 Task: Toggle the option "Eager evaluation".
Action: Mouse moved to (1083, 31)
Screenshot: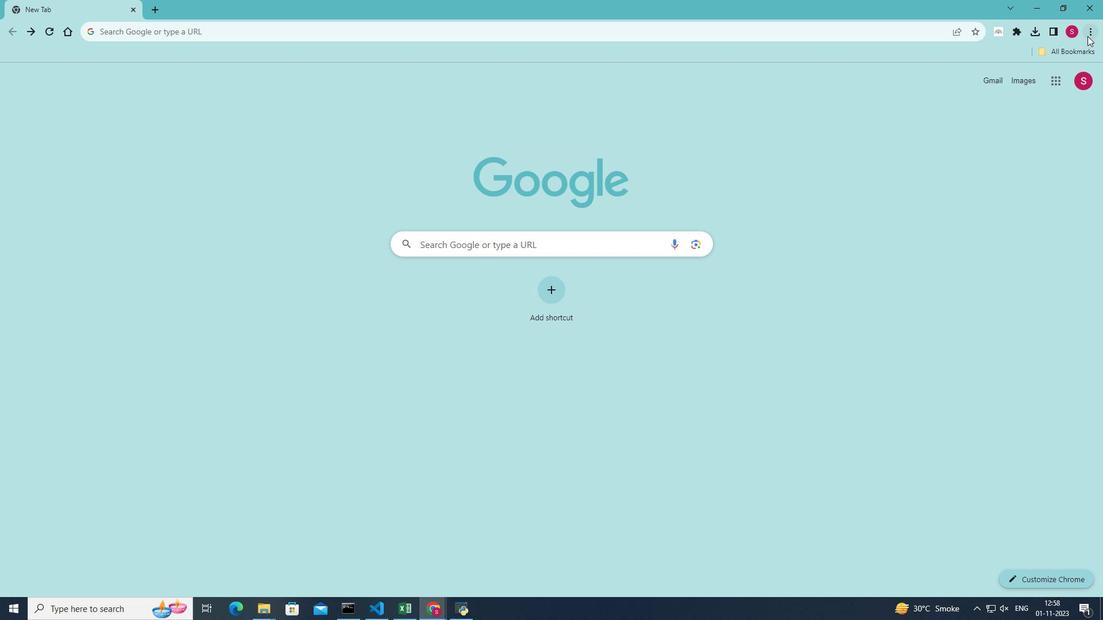 
Action: Mouse pressed left at (1083, 31)
Screenshot: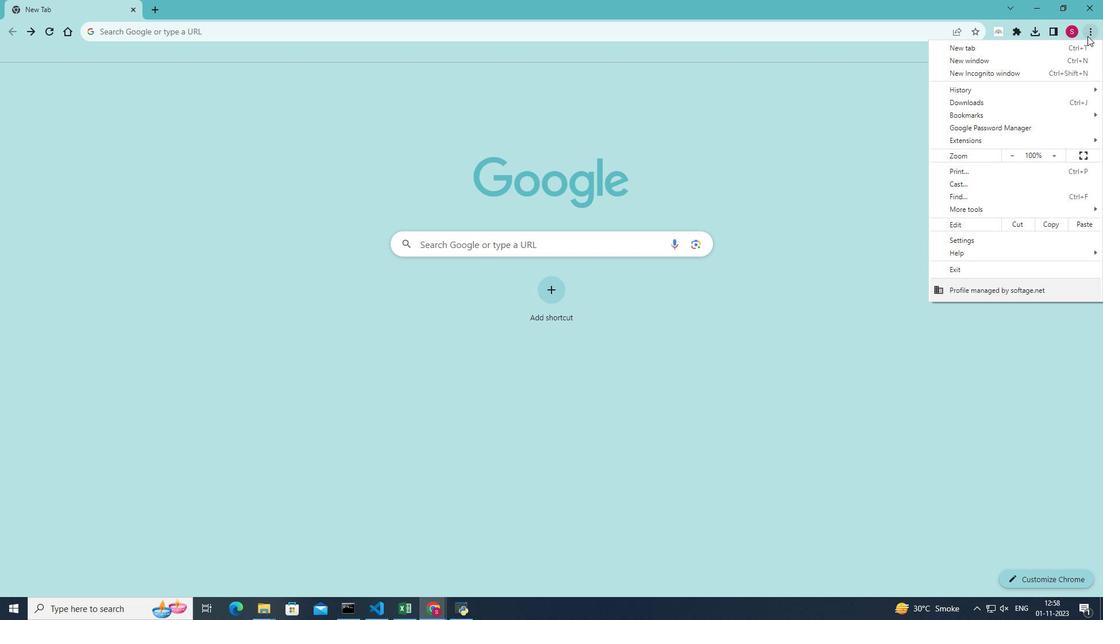 
Action: Mouse moved to (970, 202)
Screenshot: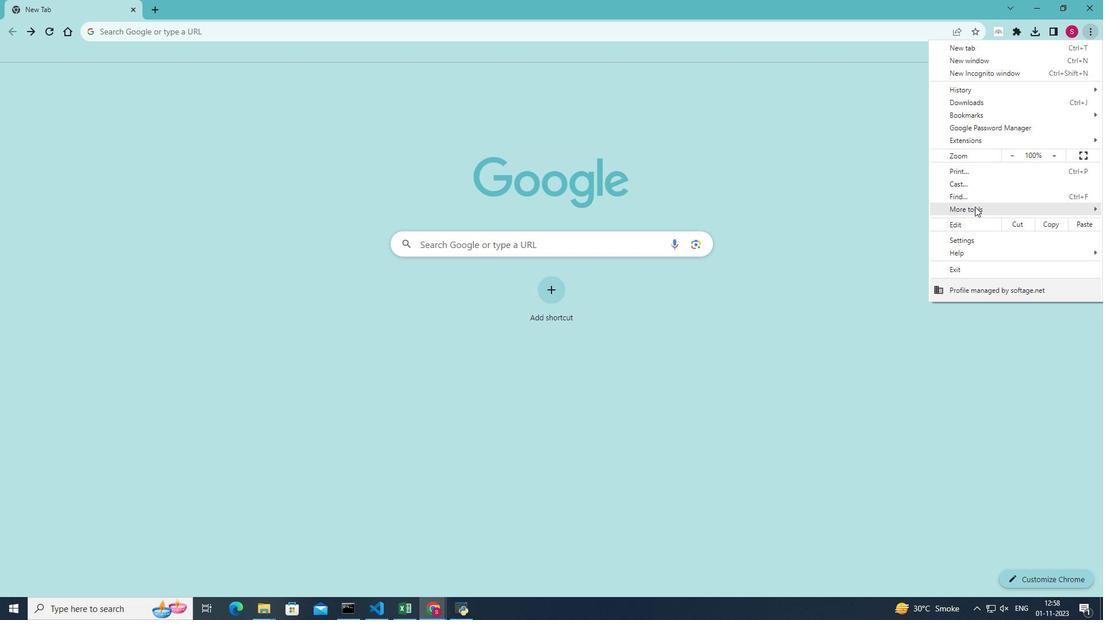
Action: Mouse pressed left at (970, 202)
Screenshot: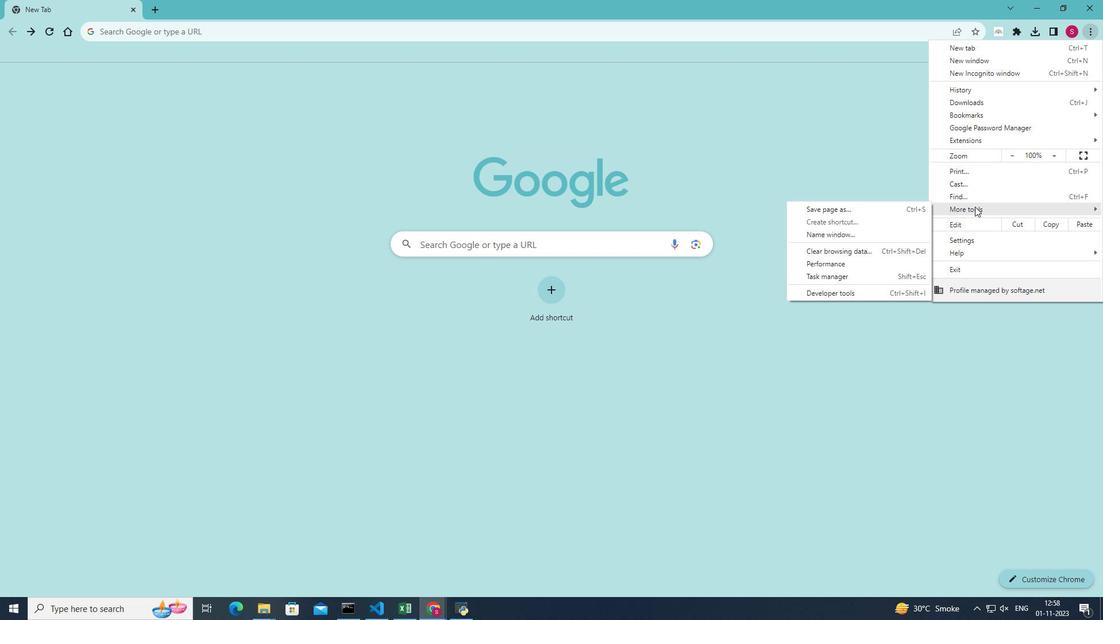 
Action: Mouse moved to (850, 291)
Screenshot: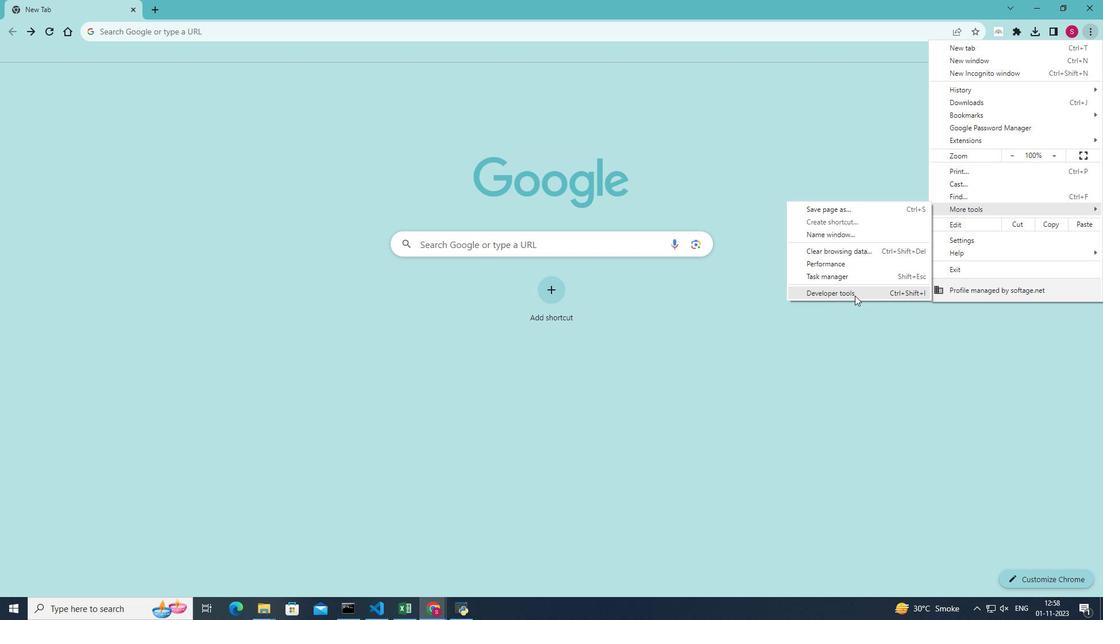 
Action: Mouse pressed left at (850, 291)
Screenshot: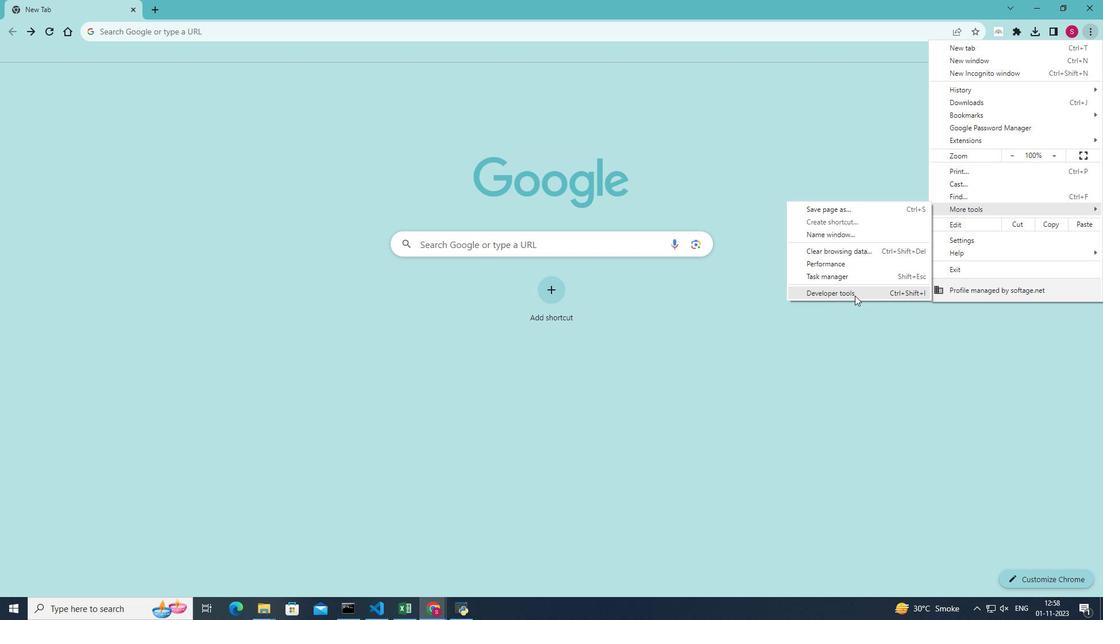 
Action: Mouse moved to (1060, 62)
Screenshot: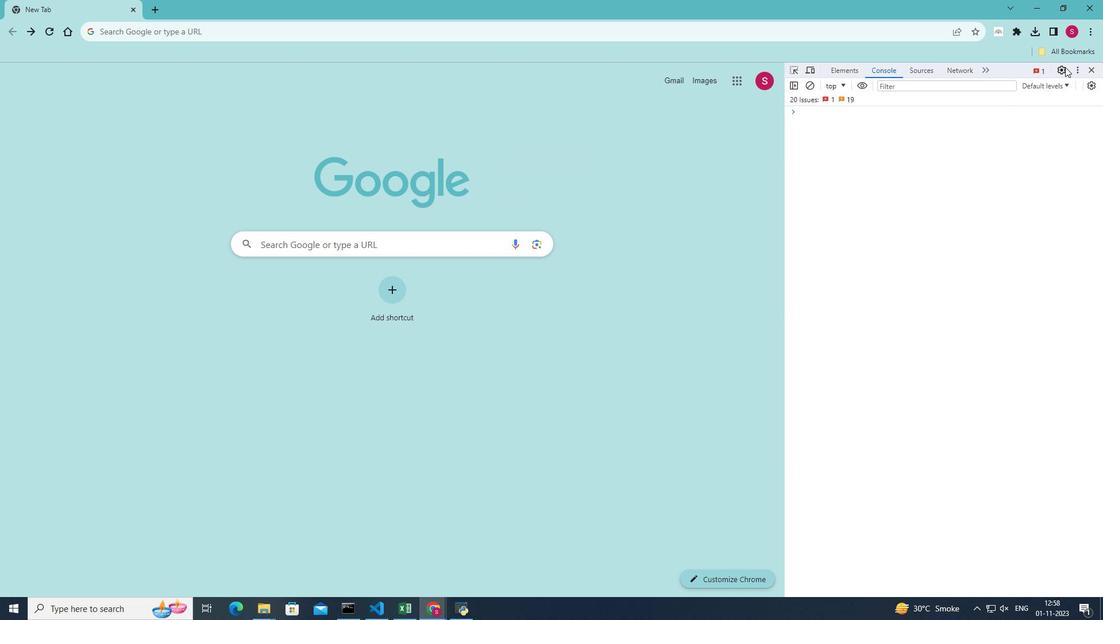 
Action: Mouse pressed left at (1060, 62)
Screenshot: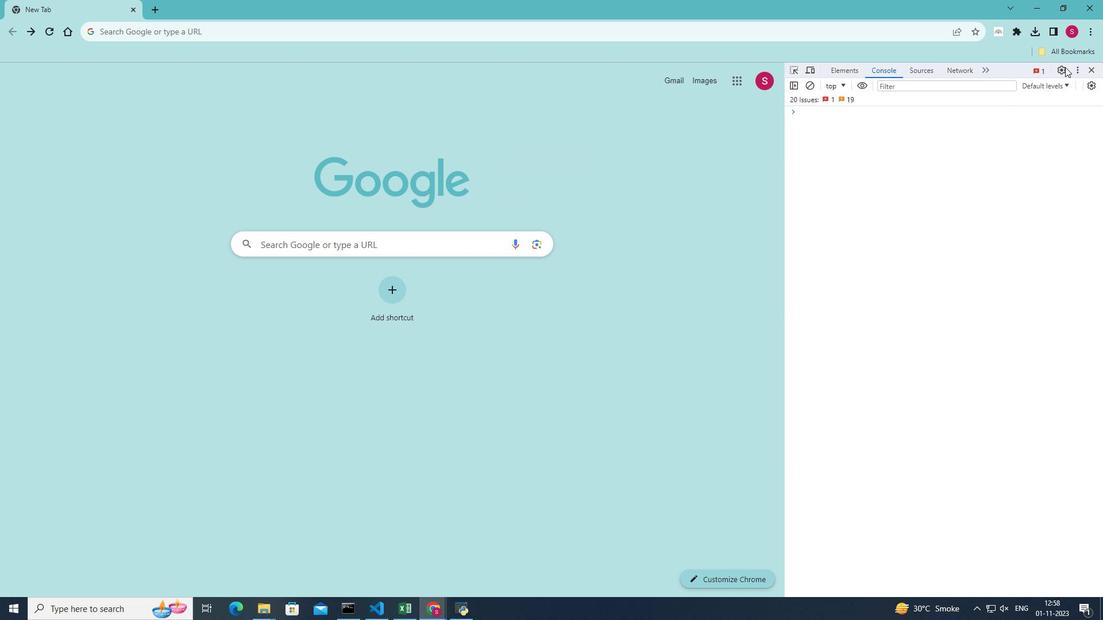 
Action: Mouse moved to (1022, 444)
Screenshot: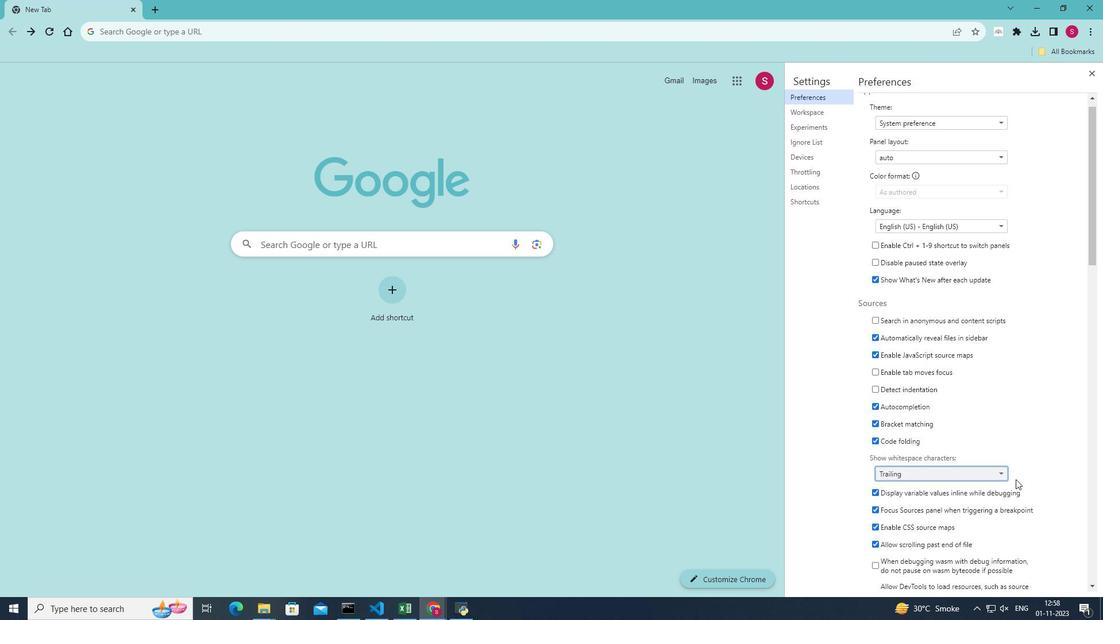 
Action: Mouse scrolled (1022, 444) with delta (0, 0)
Screenshot: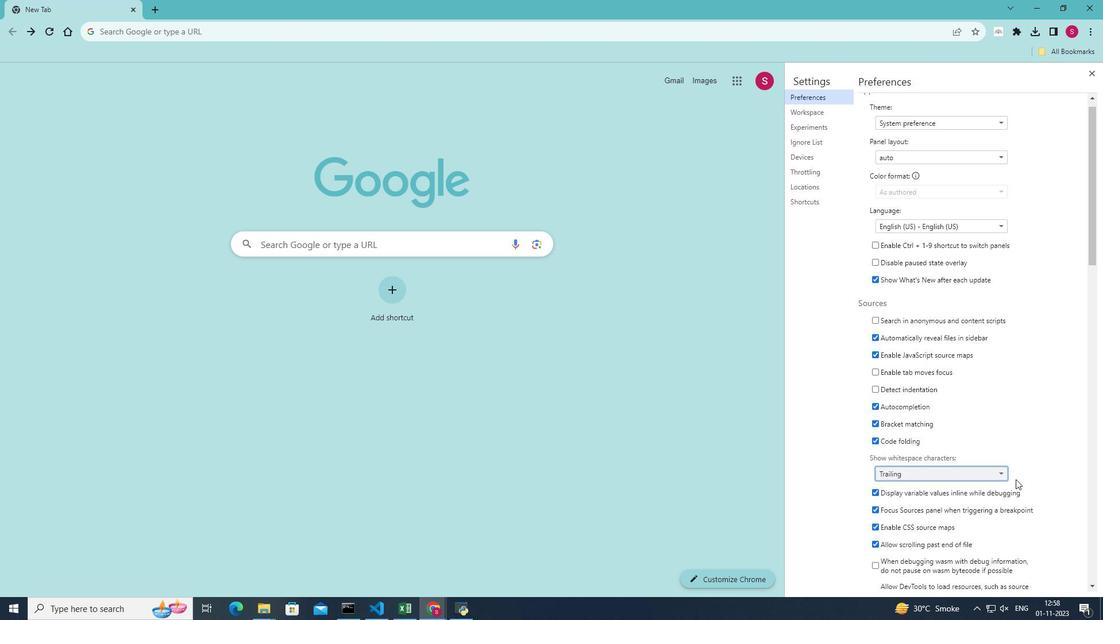 
Action: Mouse moved to (1022, 453)
Screenshot: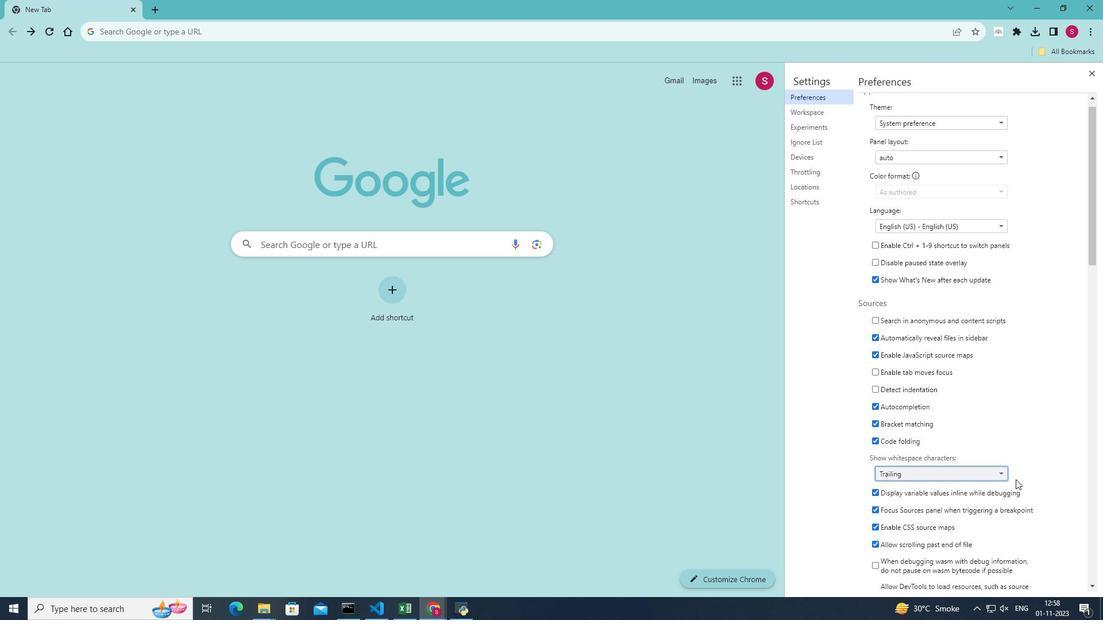 
Action: Mouse scrolled (1022, 452) with delta (0, 0)
Screenshot: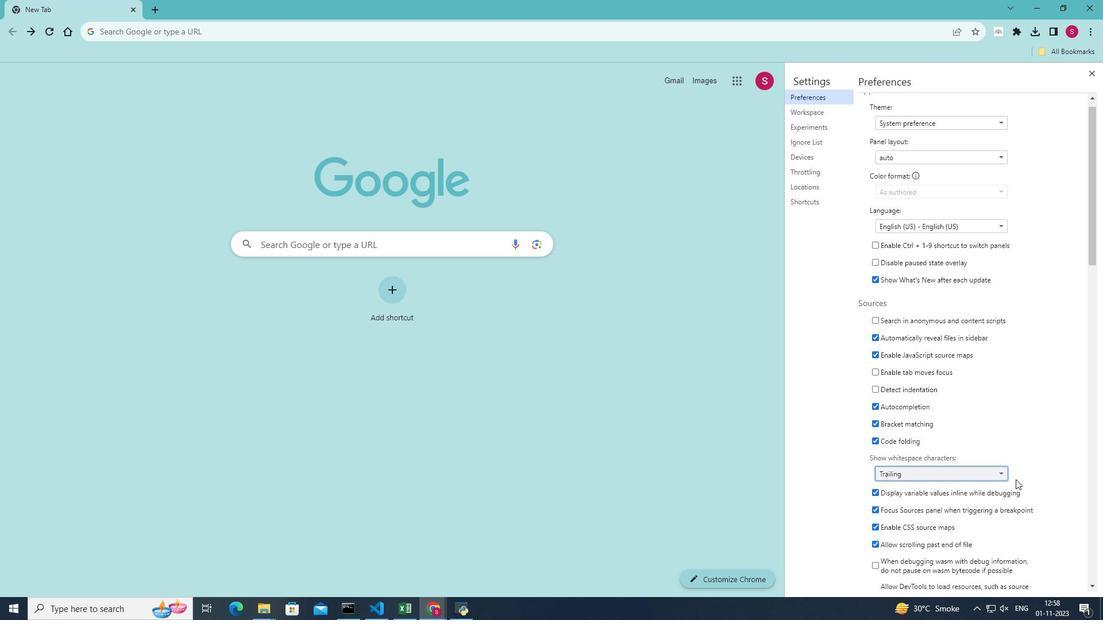 
Action: Mouse moved to (1003, 493)
Screenshot: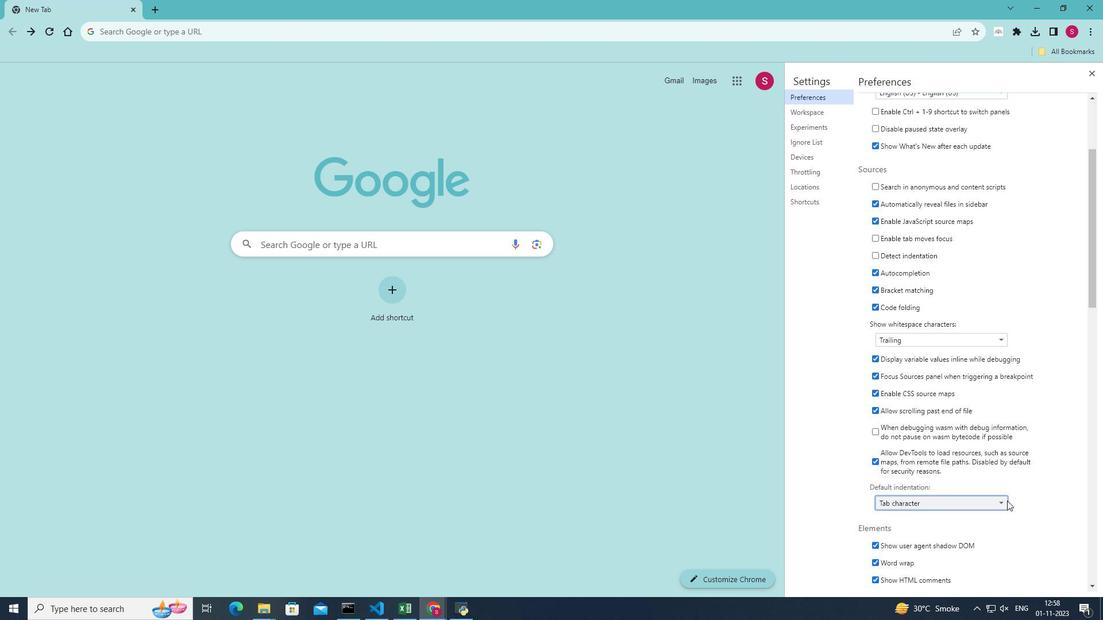 
Action: Mouse scrolled (1003, 493) with delta (0, 0)
Screenshot: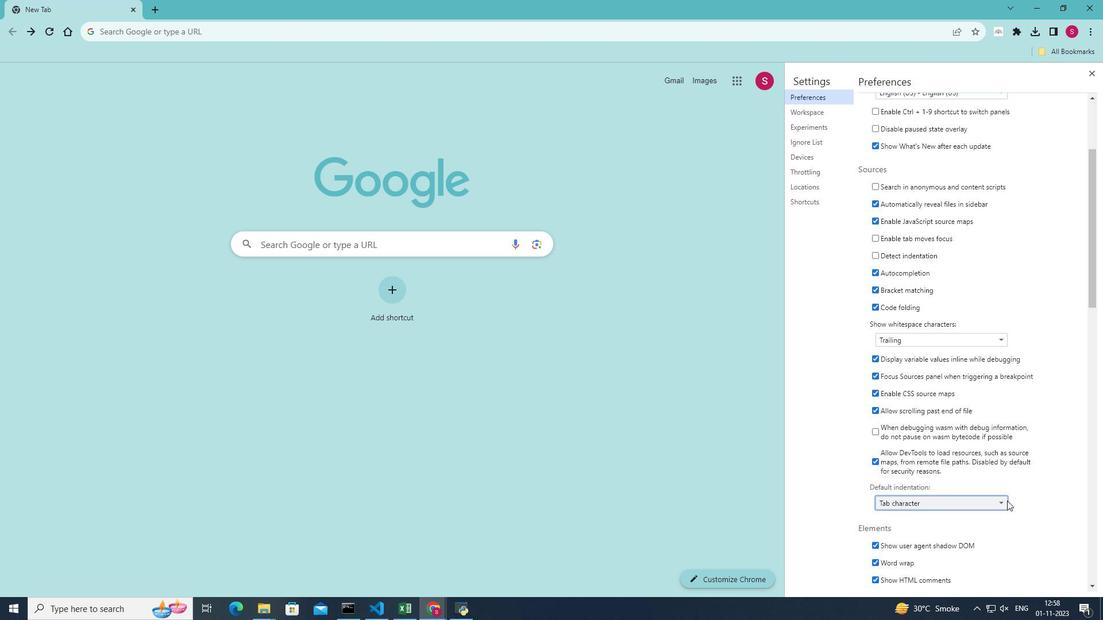 
Action: Mouse moved to (1002, 496)
Screenshot: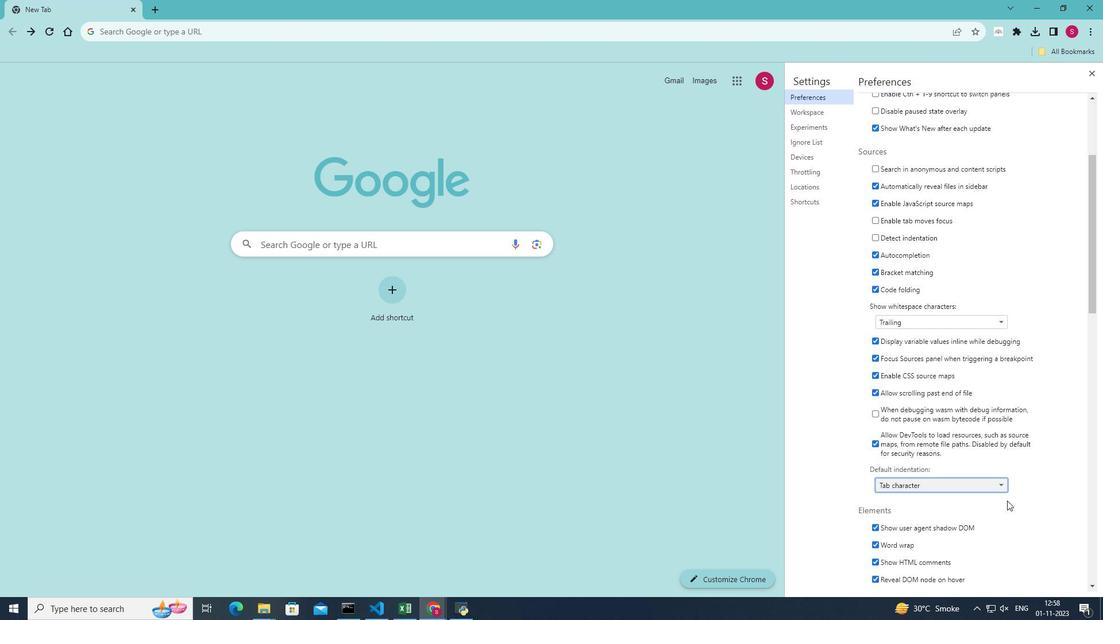 
Action: Mouse scrolled (1002, 495) with delta (0, 0)
Screenshot: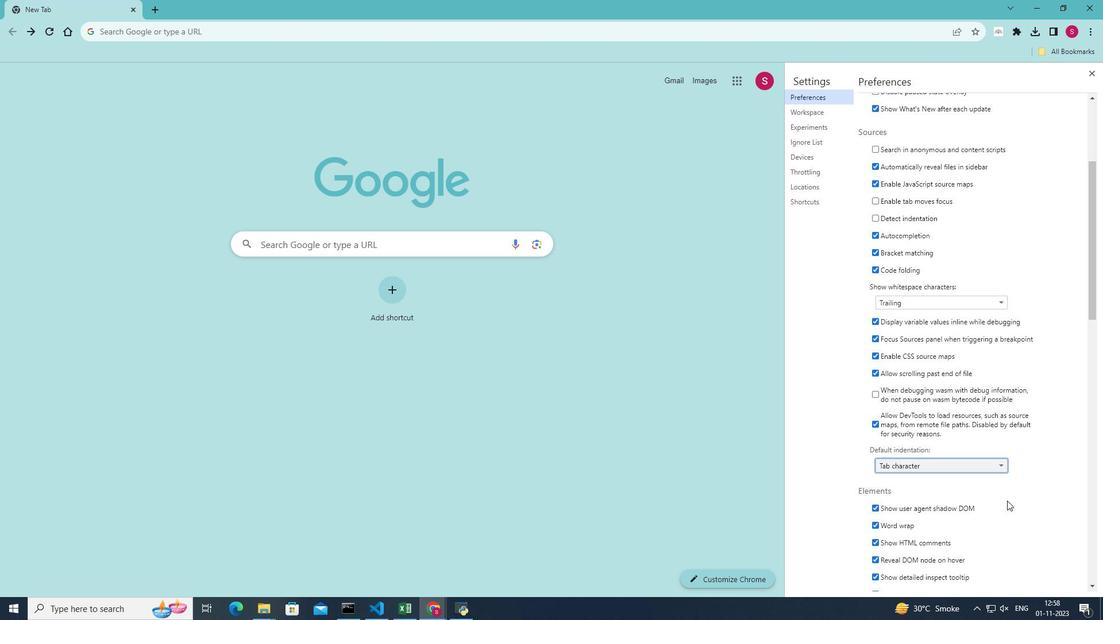 
Action: Mouse scrolled (1002, 495) with delta (0, 0)
Screenshot: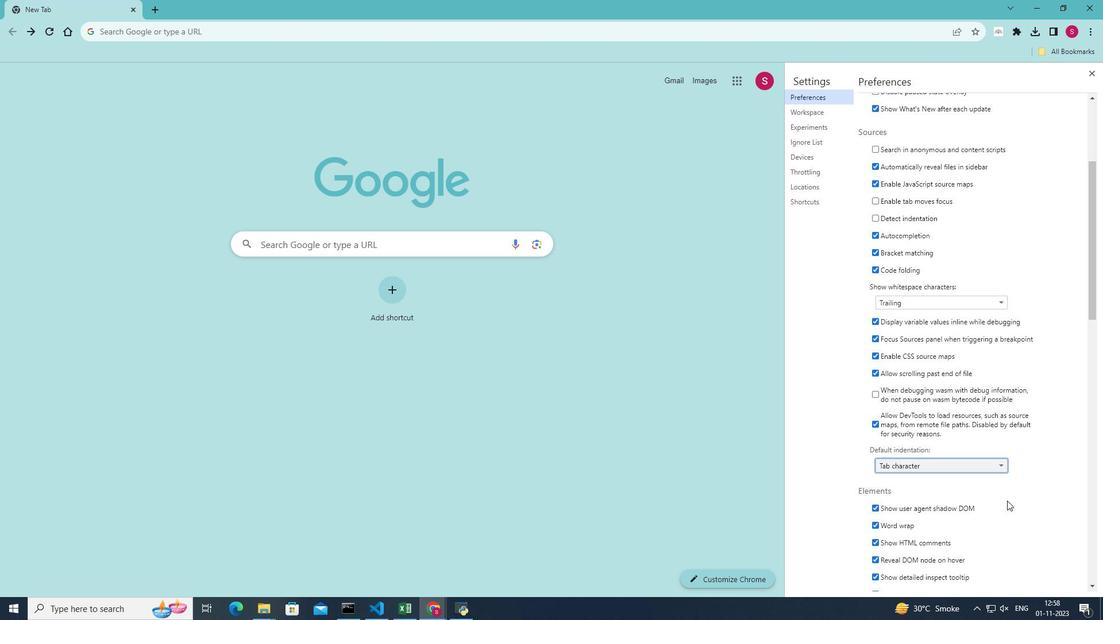 
Action: Mouse scrolled (1002, 495) with delta (0, 0)
Screenshot: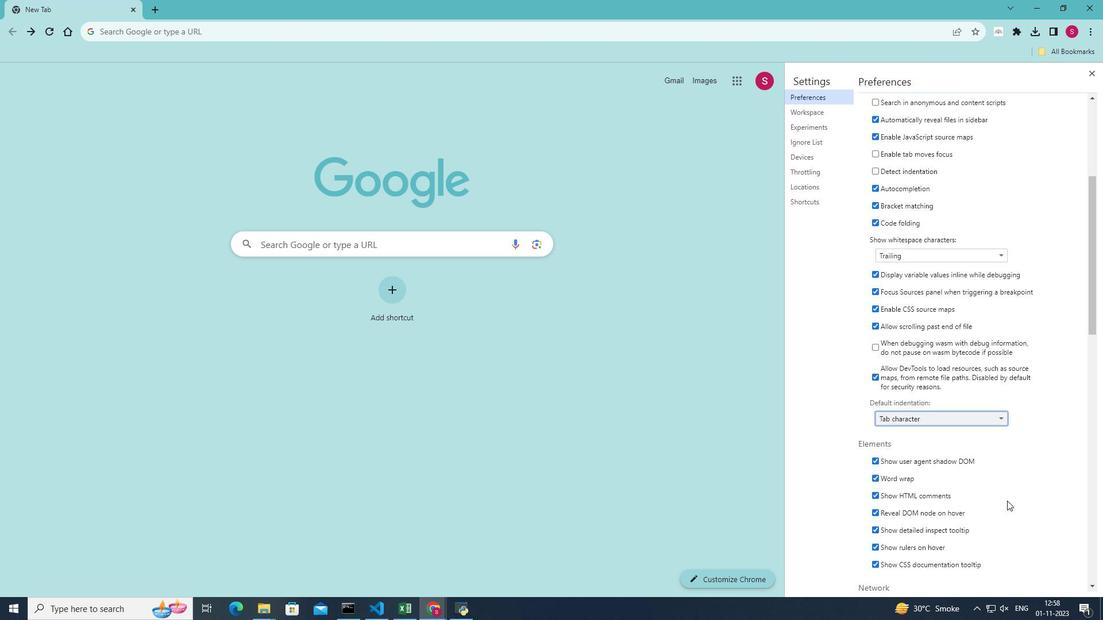 
Action: Mouse scrolled (1002, 495) with delta (0, 0)
Screenshot: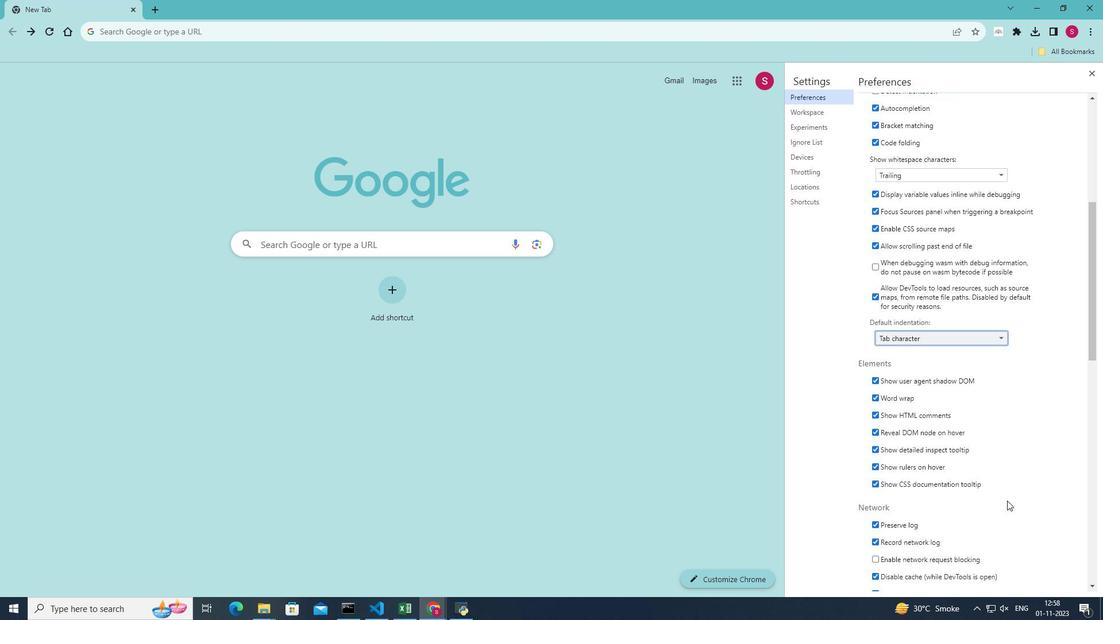 
Action: Mouse scrolled (1002, 495) with delta (0, 0)
Screenshot: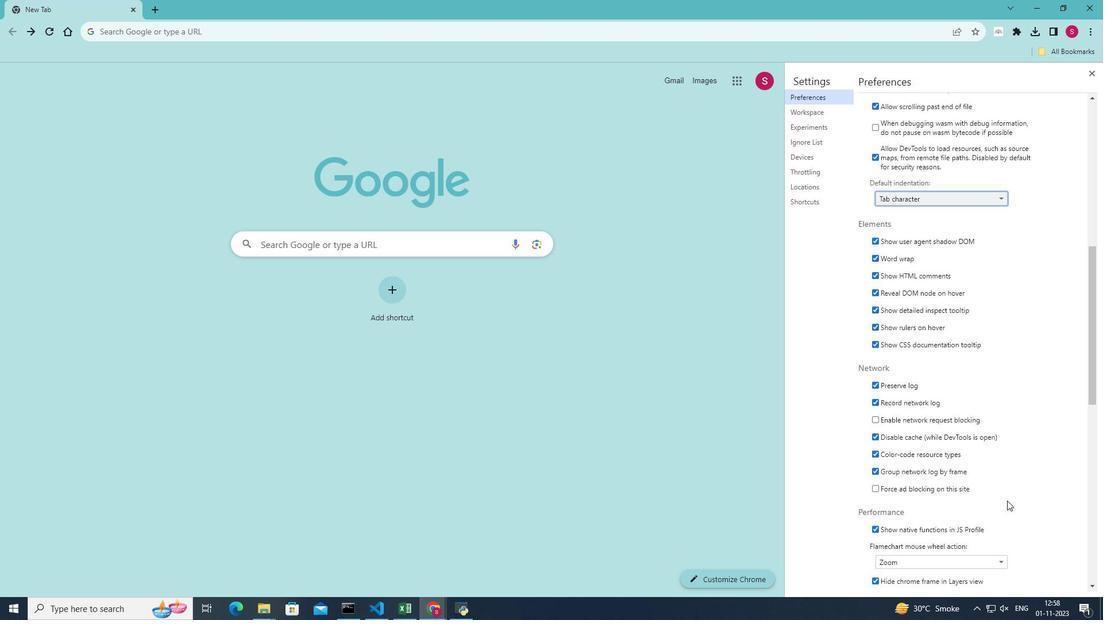 
Action: Mouse scrolled (1002, 495) with delta (0, 0)
Screenshot: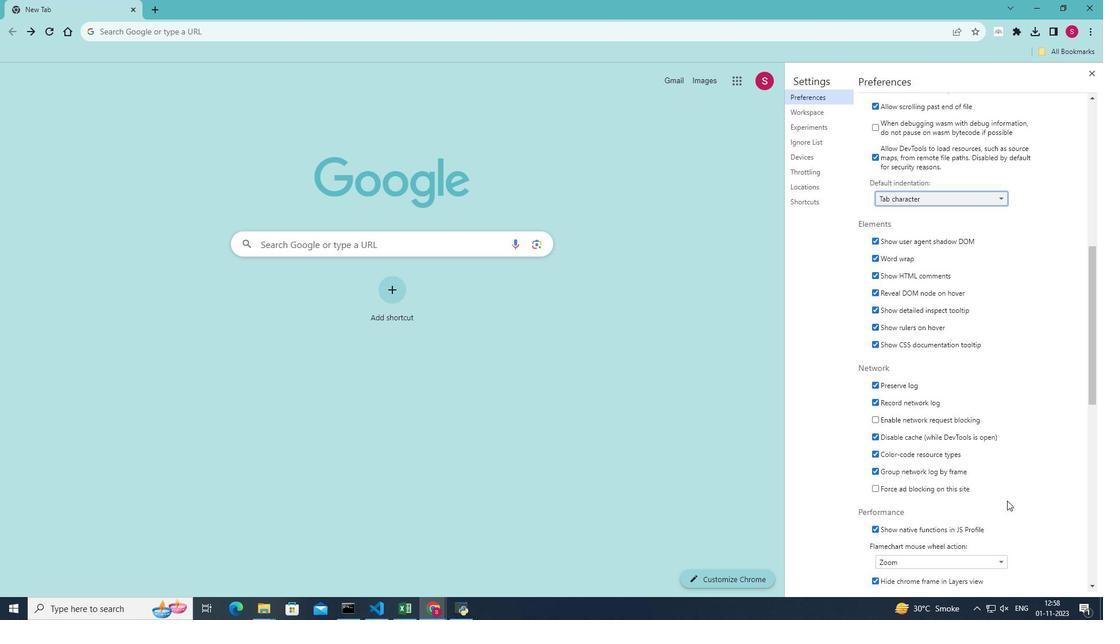 
Action: Mouse scrolled (1002, 495) with delta (0, 0)
Screenshot: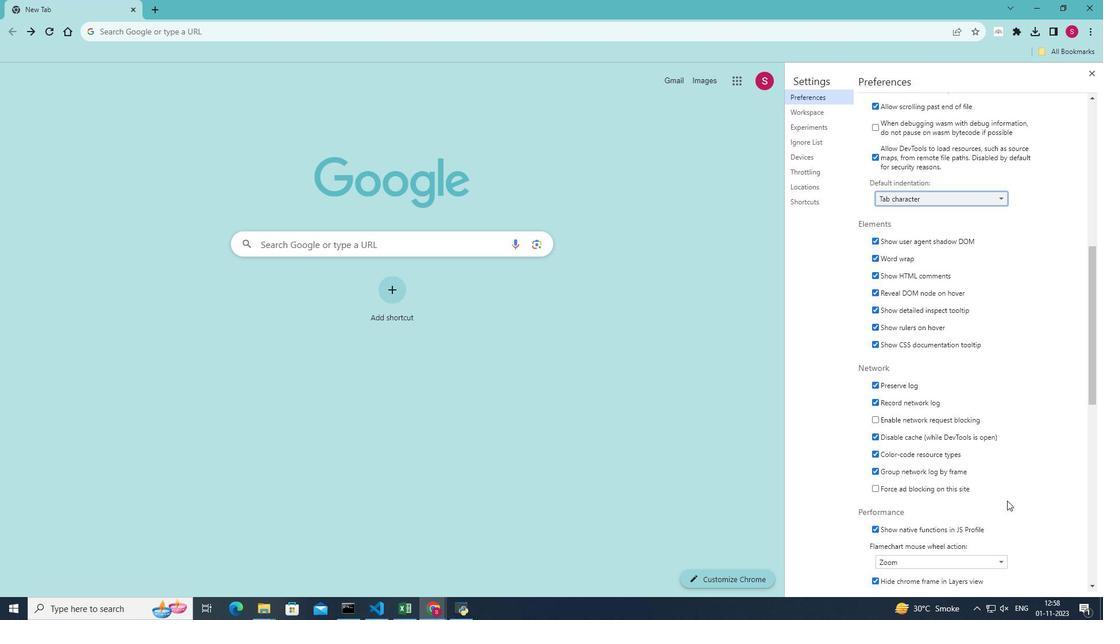 
Action: Mouse scrolled (1002, 495) with delta (0, 0)
Screenshot: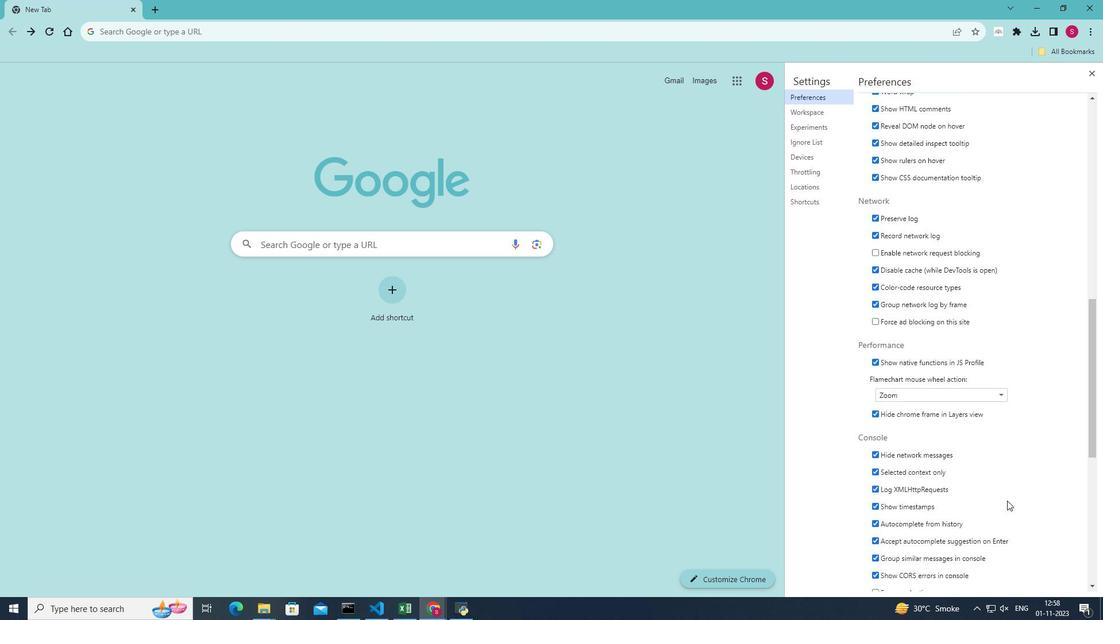 
Action: Mouse scrolled (1002, 495) with delta (0, 0)
Screenshot: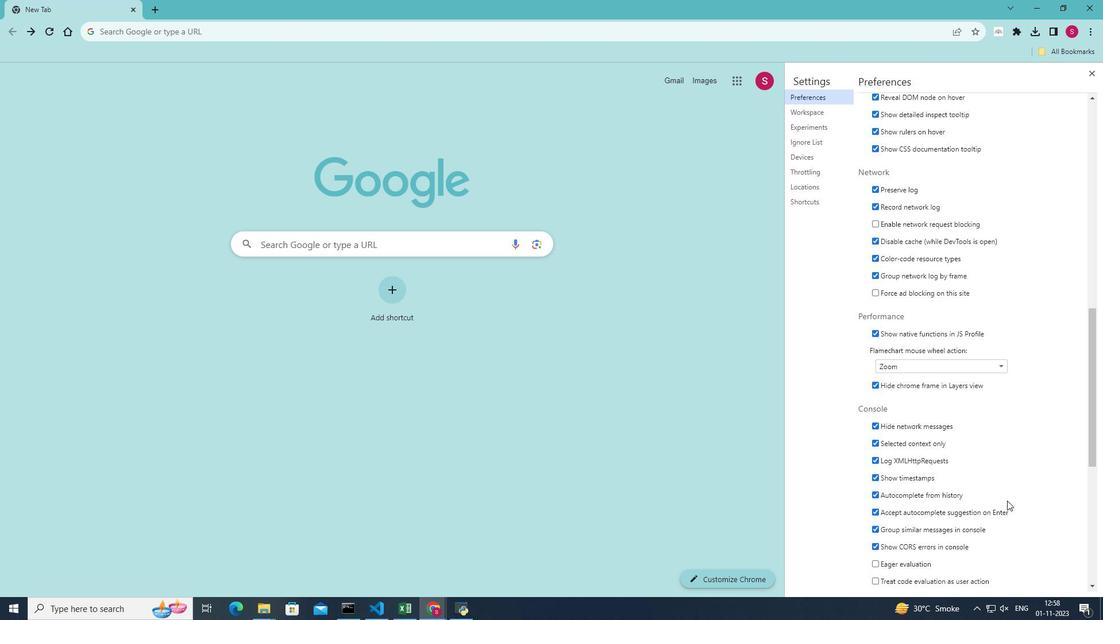 
Action: Mouse scrolled (1002, 495) with delta (0, 0)
Screenshot: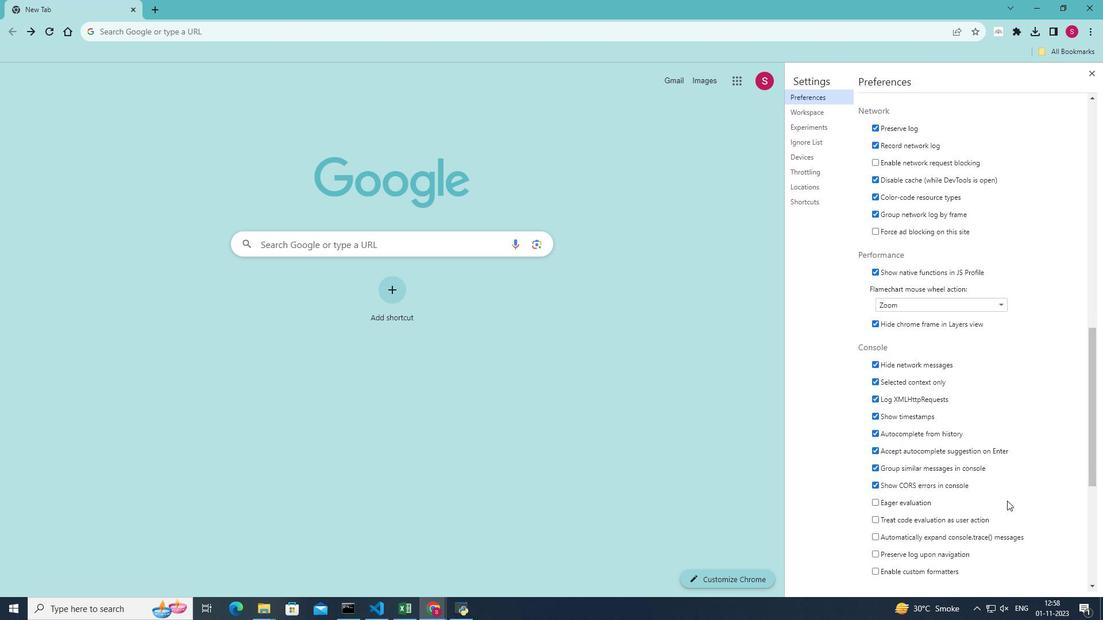 
Action: Mouse scrolled (1002, 495) with delta (0, 0)
Screenshot: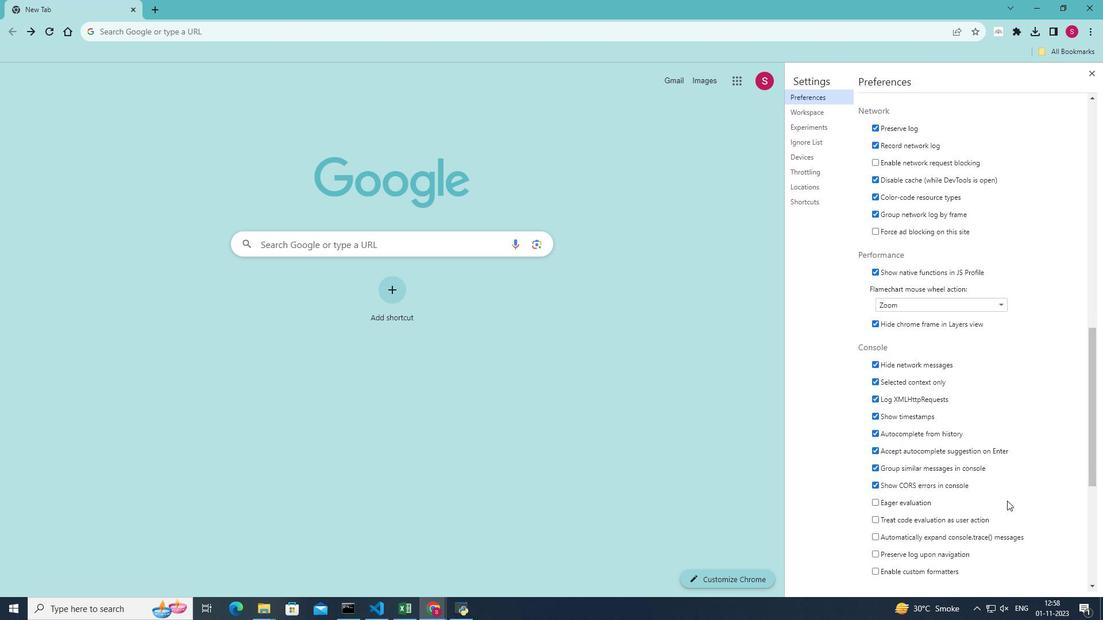 
Action: Mouse moved to (867, 401)
Screenshot: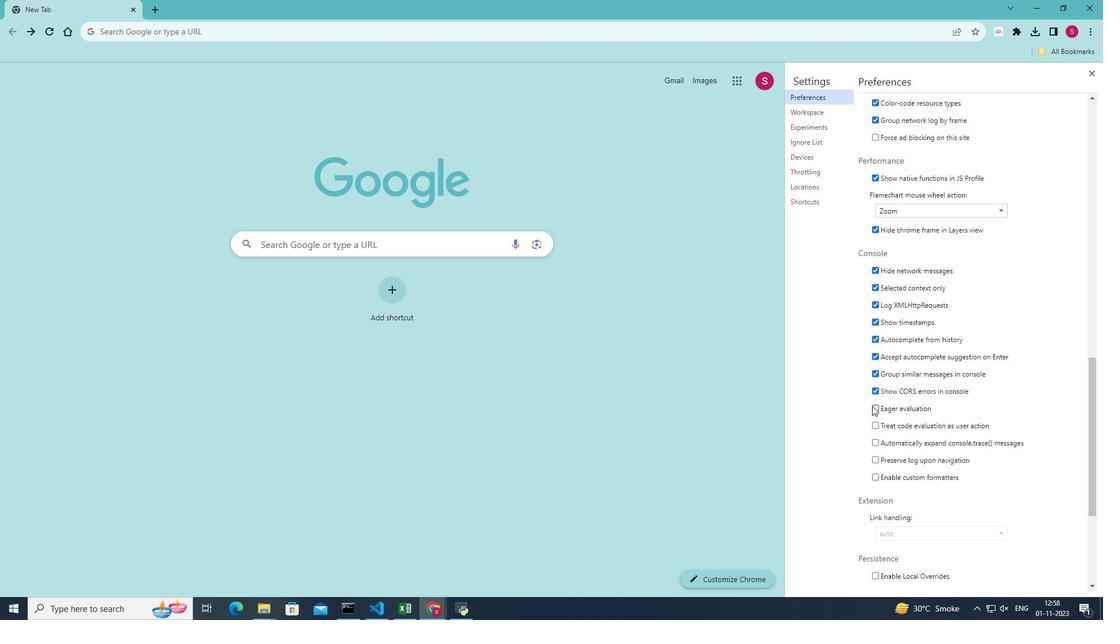 
Action: Mouse pressed left at (867, 401)
Screenshot: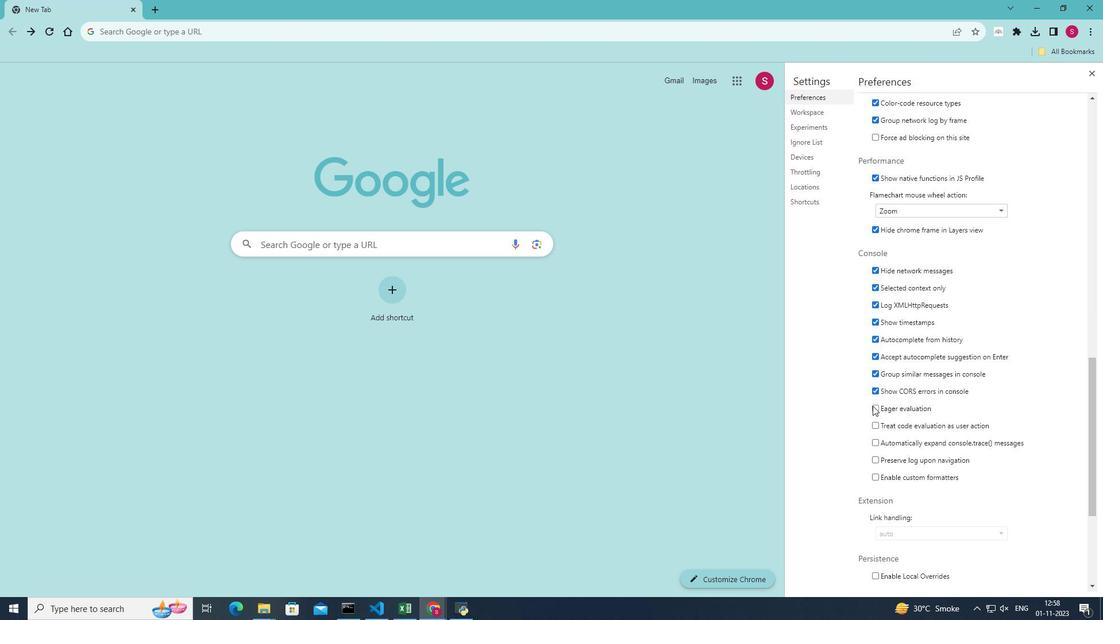
Action: Mouse moved to (1056, 376)
Screenshot: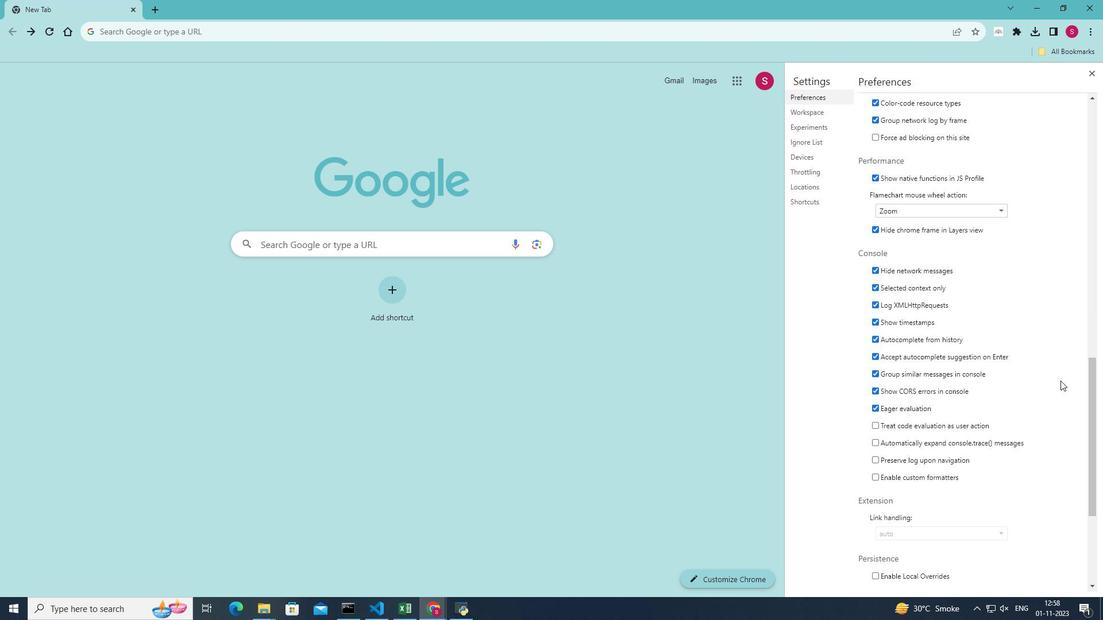 
